 Task: Add a condition where "Channel Is not Messaging" in pending tickets.
Action: Mouse moved to (107, 378)
Screenshot: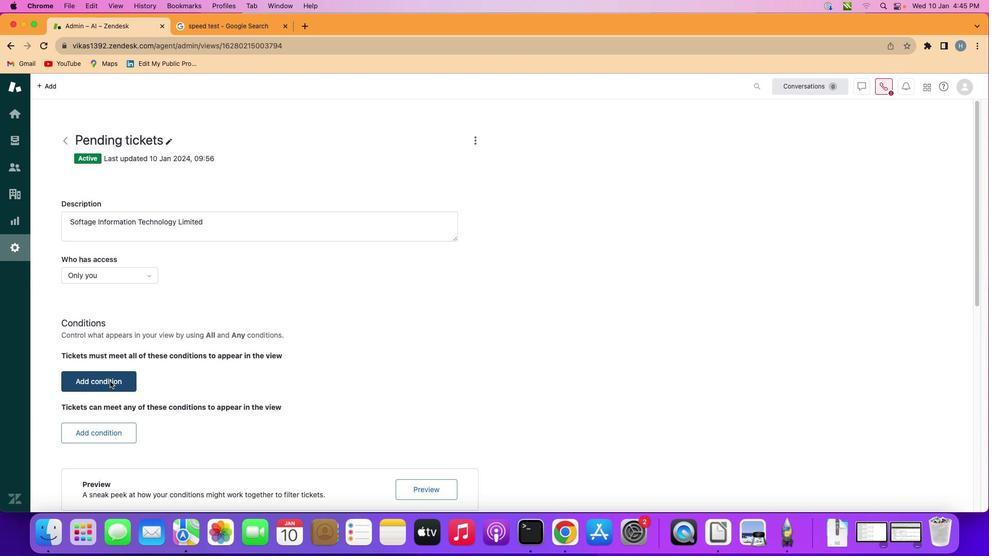 
Action: Mouse pressed left at (107, 378)
Screenshot: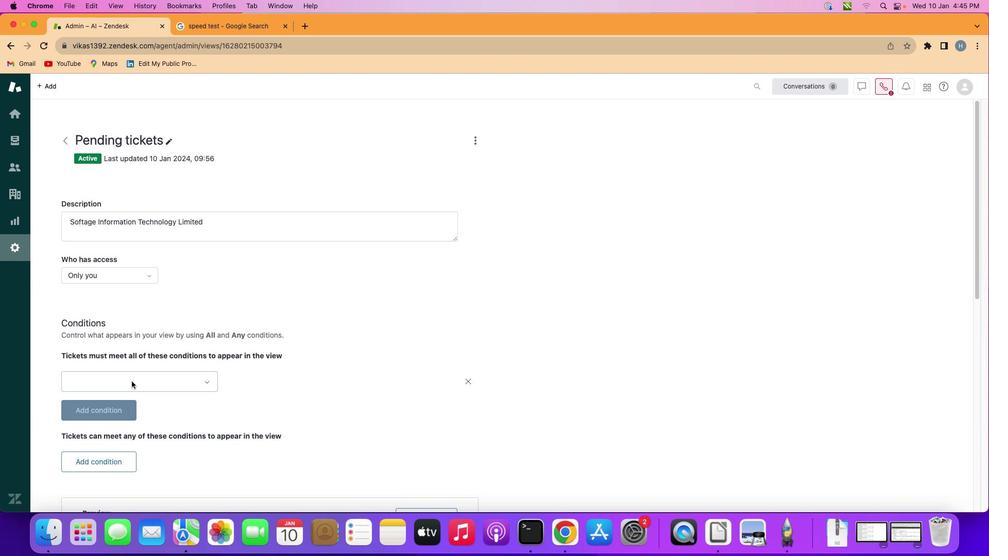 
Action: Mouse moved to (167, 378)
Screenshot: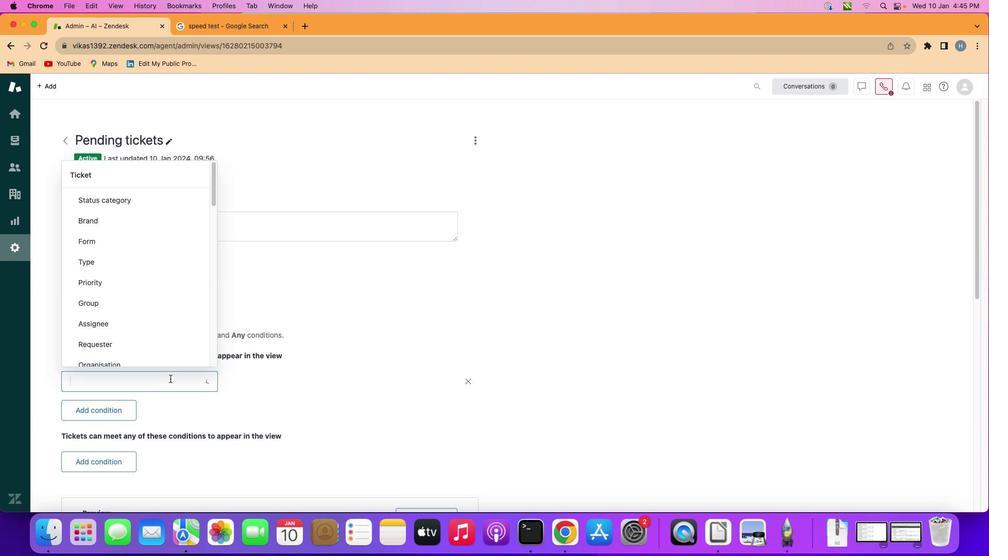 
Action: Mouse pressed left at (167, 378)
Screenshot: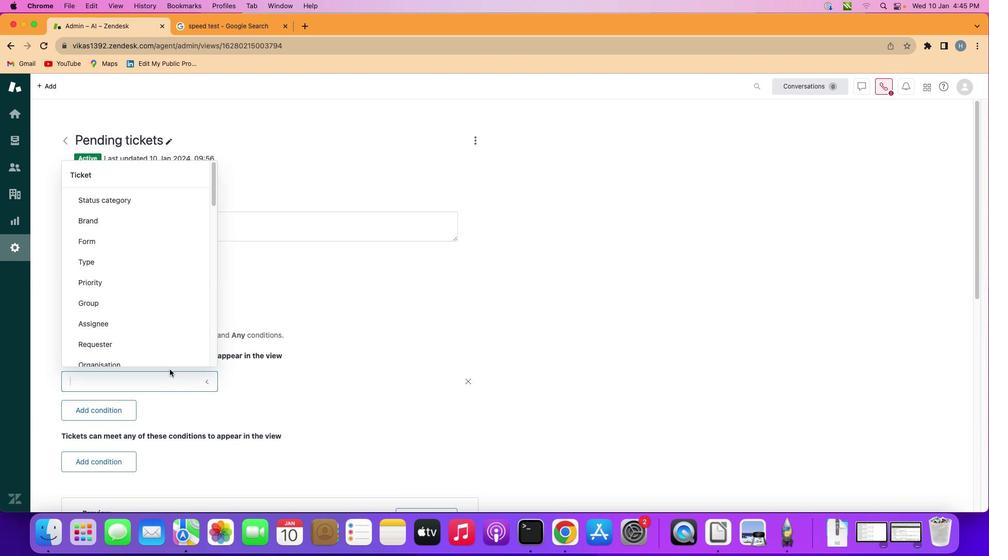 
Action: Mouse moved to (143, 282)
Screenshot: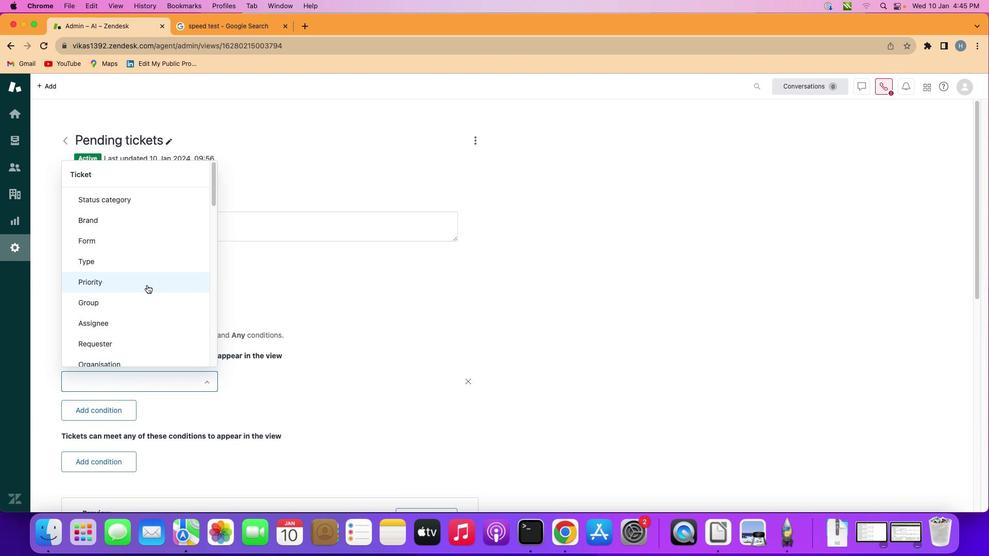 
Action: Mouse scrolled (143, 282) with delta (-2, -3)
Screenshot: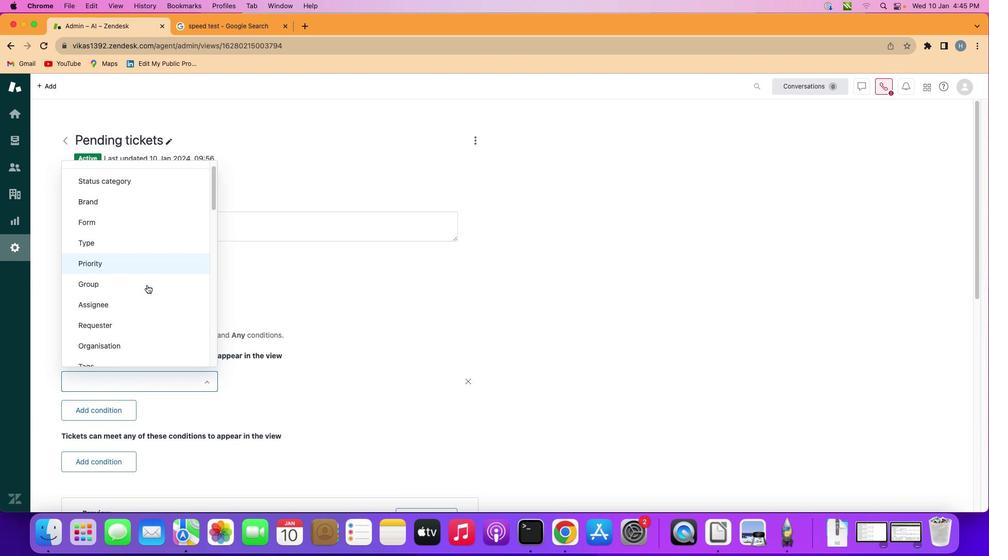
Action: Mouse scrolled (143, 282) with delta (-2, -3)
Screenshot: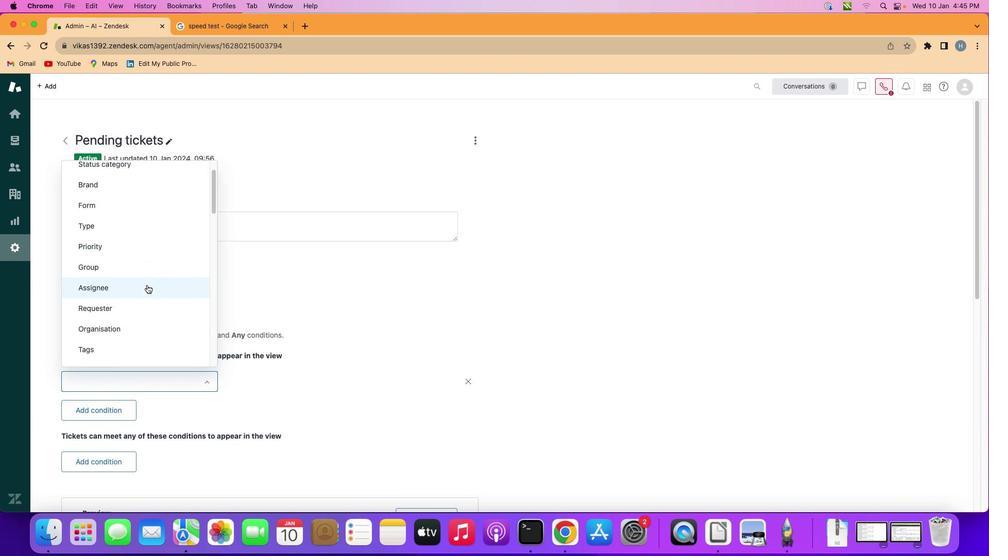 
Action: Mouse scrolled (143, 282) with delta (-2, -3)
Screenshot: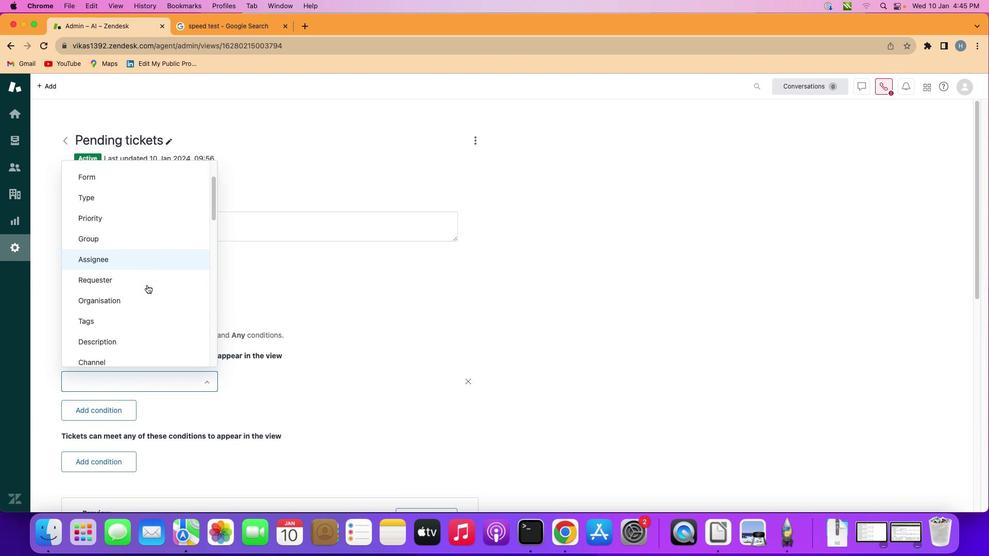 
Action: Mouse scrolled (143, 282) with delta (-2, -3)
Screenshot: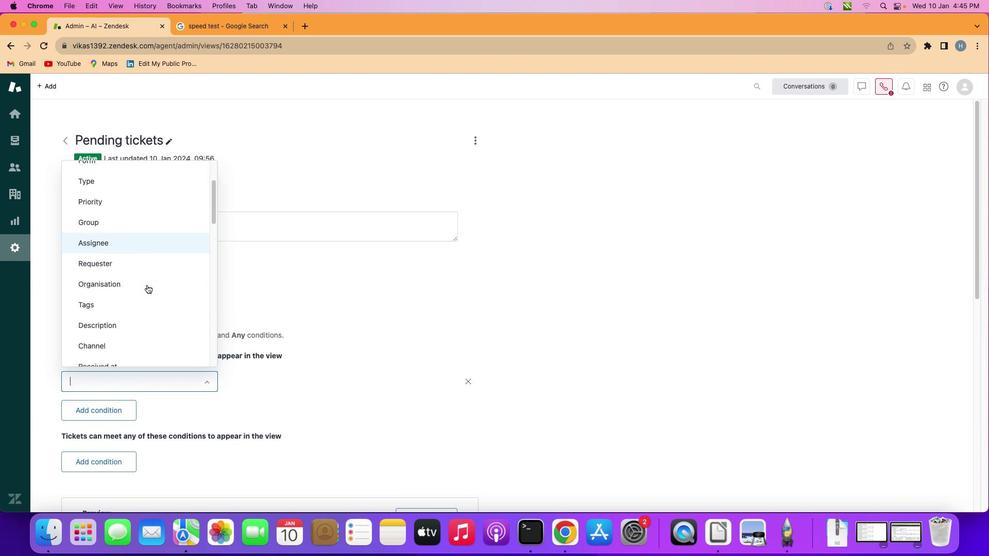 
Action: Mouse moved to (143, 281)
Screenshot: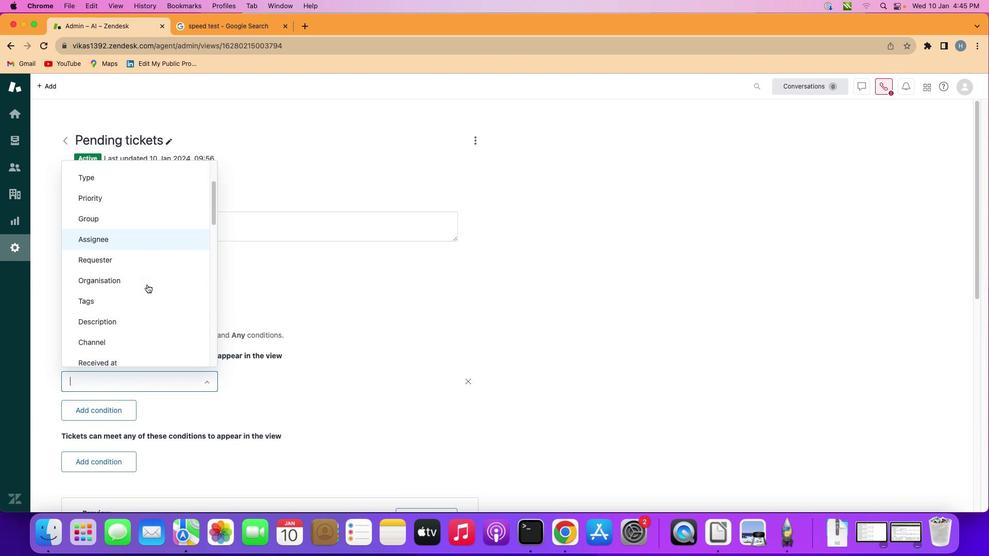 
Action: Mouse scrolled (143, 281) with delta (-2, -3)
Screenshot: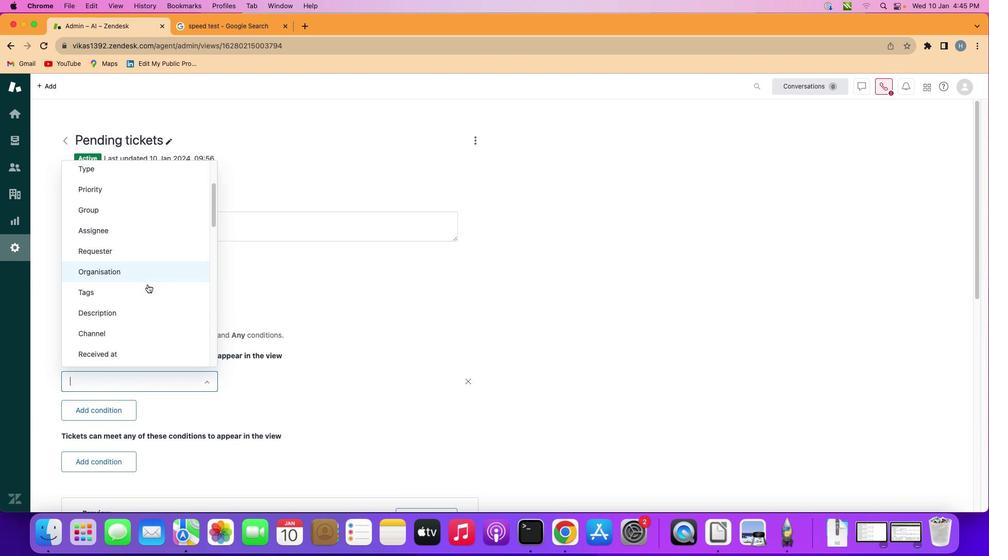 
Action: Mouse moved to (146, 327)
Screenshot: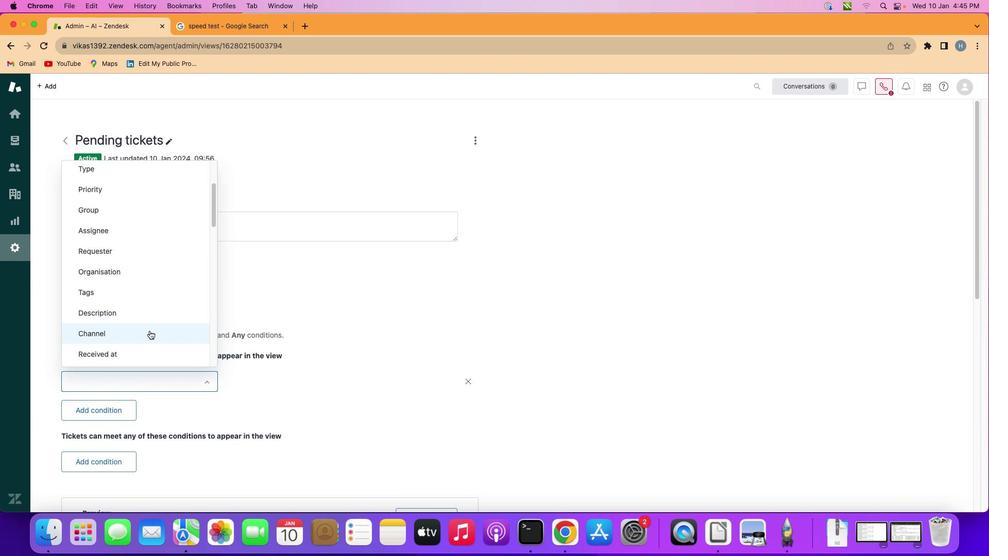 
Action: Mouse pressed left at (146, 327)
Screenshot: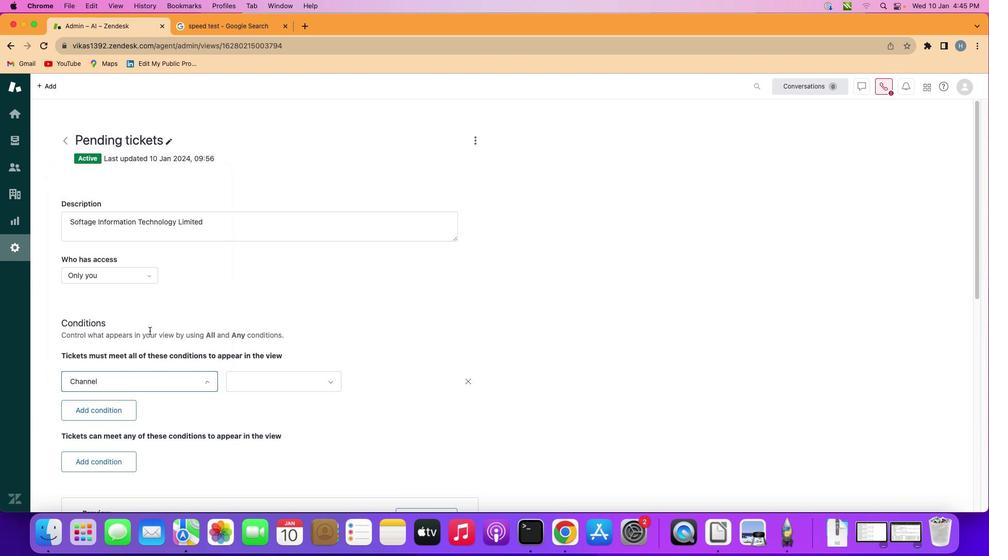 
Action: Mouse moved to (280, 375)
Screenshot: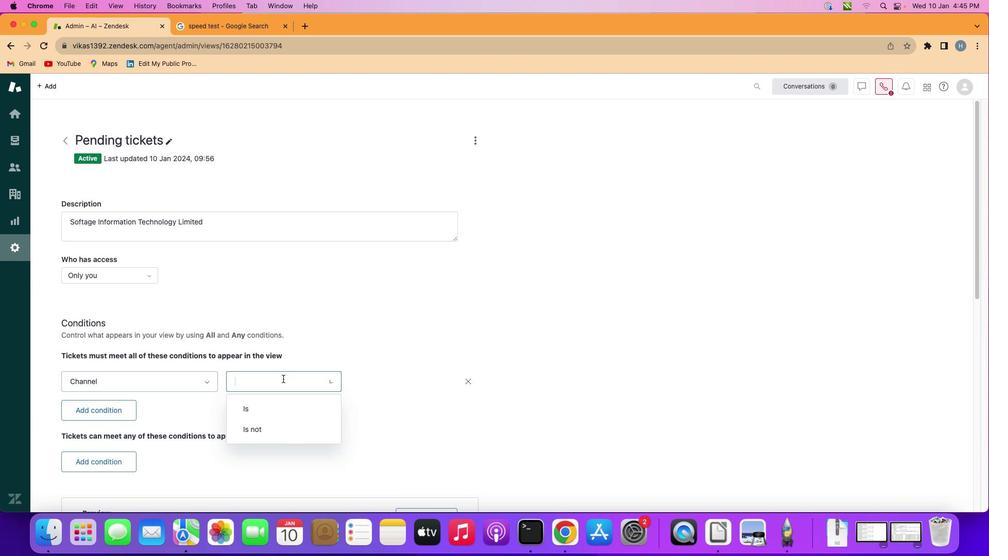
Action: Mouse pressed left at (280, 375)
Screenshot: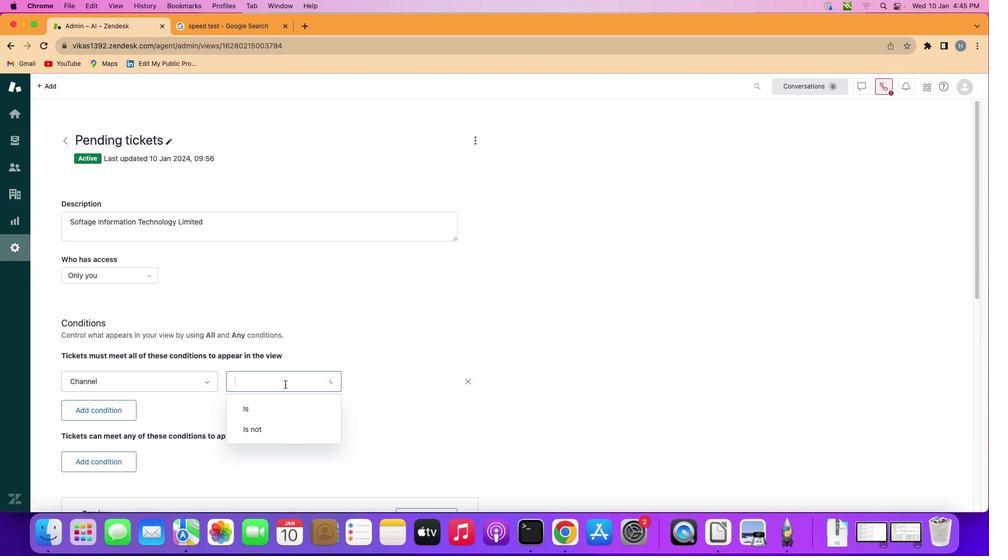 
Action: Mouse moved to (284, 416)
Screenshot: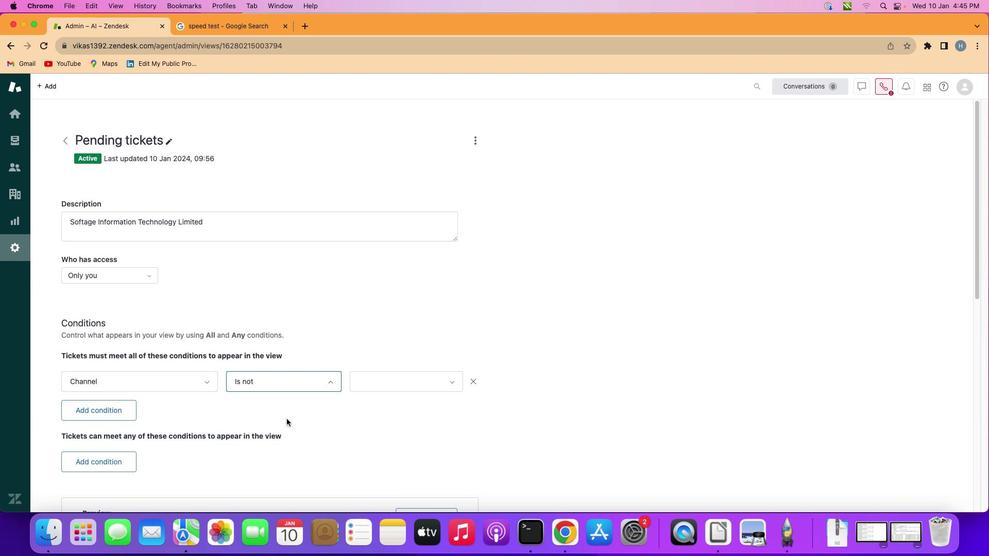 
Action: Mouse pressed left at (284, 416)
Screenshot: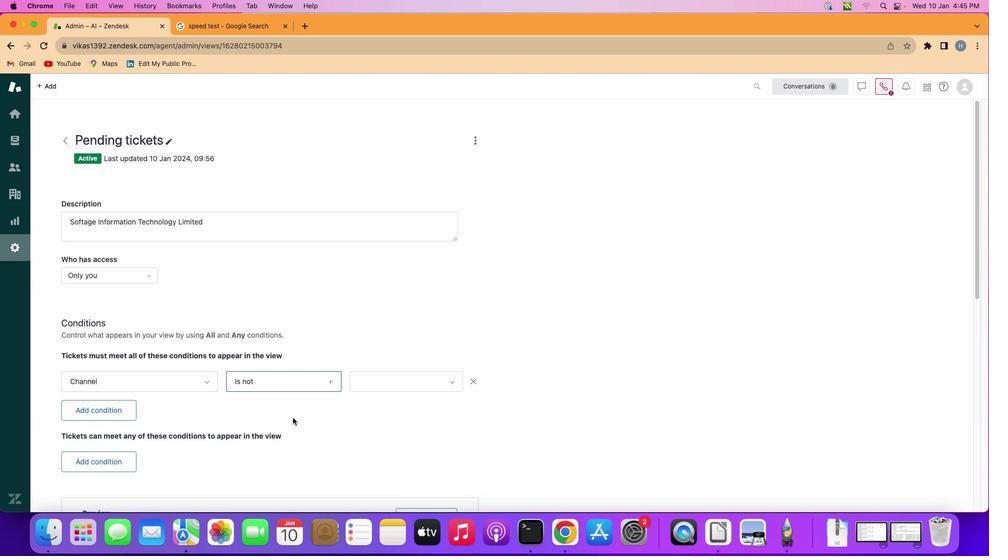 
Action: Mouse moved to (411, 370)
Screenshot: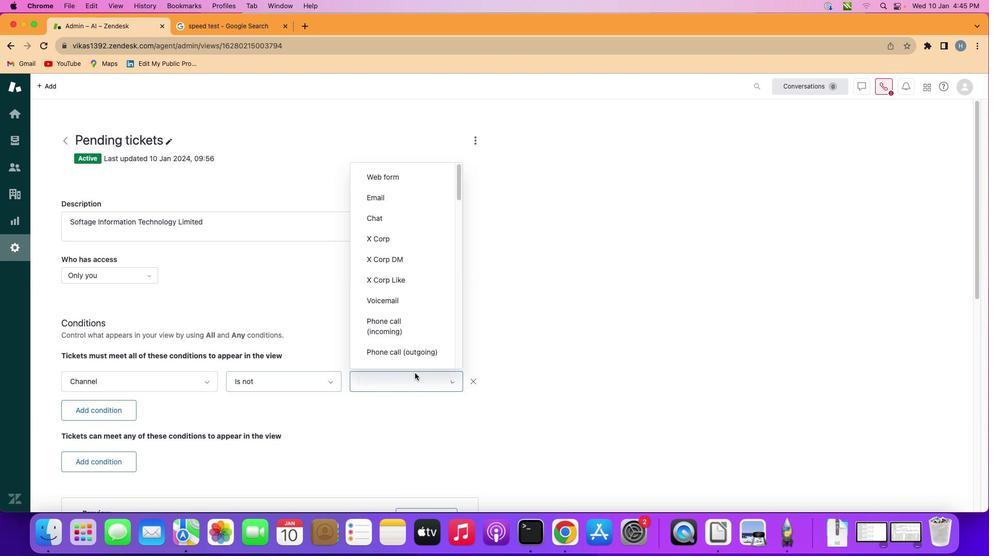 
Action: Mouse pressed left at (411, 370)
Screenshot: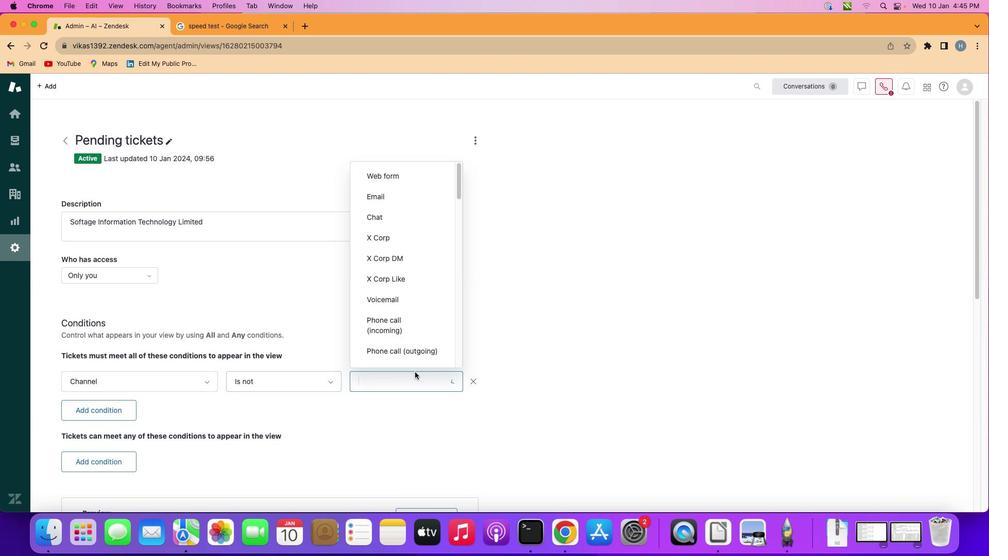 
Action: Mouse moved to (414, 264)
Screenshot: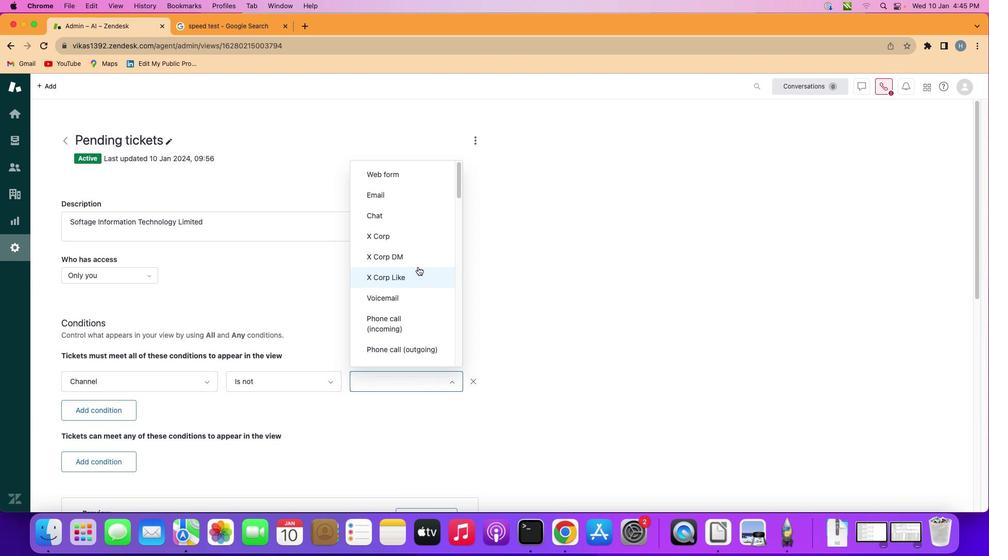 
Action: Mouse scrolled (414, 264) with delta (-2, -3)
Screenshot: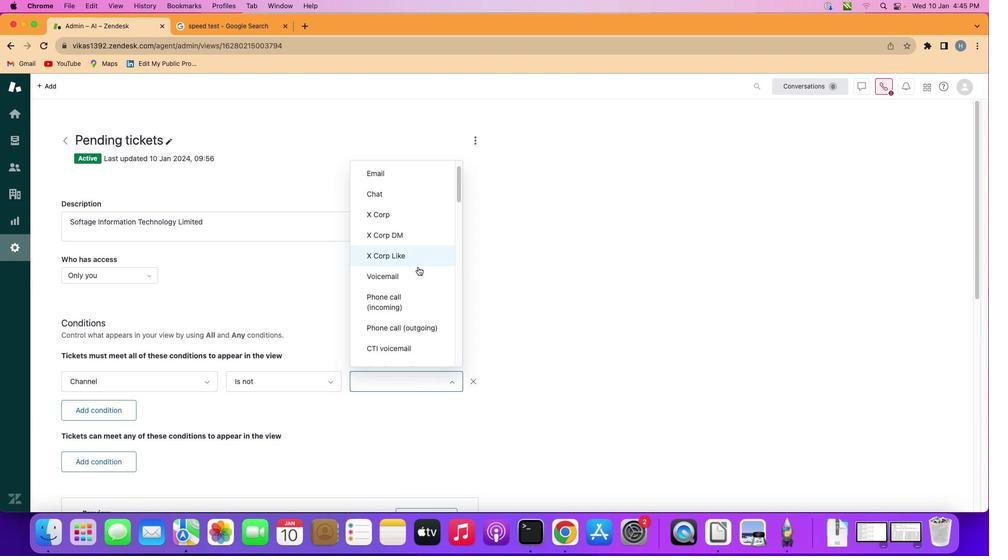 
Action: Mouse scrolled (414, 264) with delta (-2, -3)
Screenshot: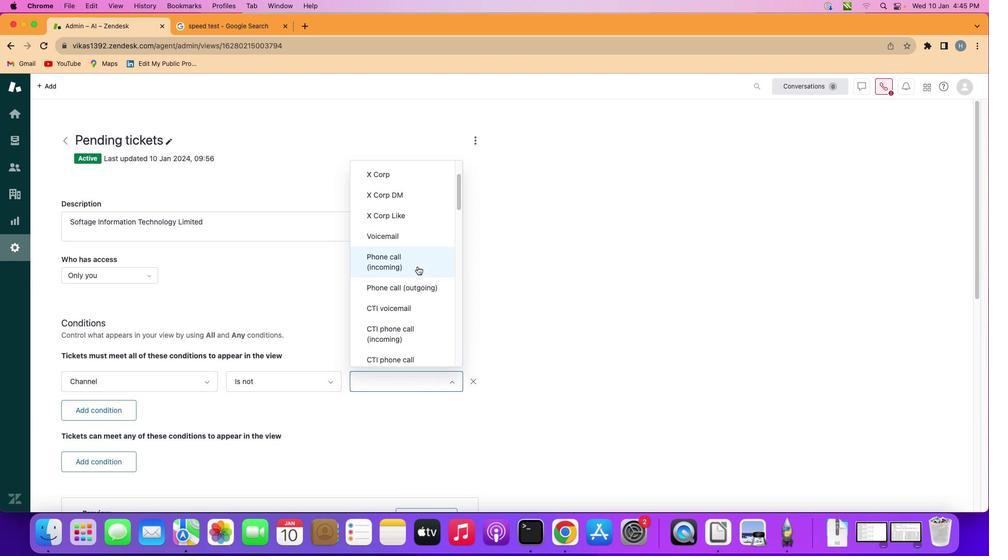 
Action: Mouse scrolled (414, 264) with delta (-2, -3)
Screenshot: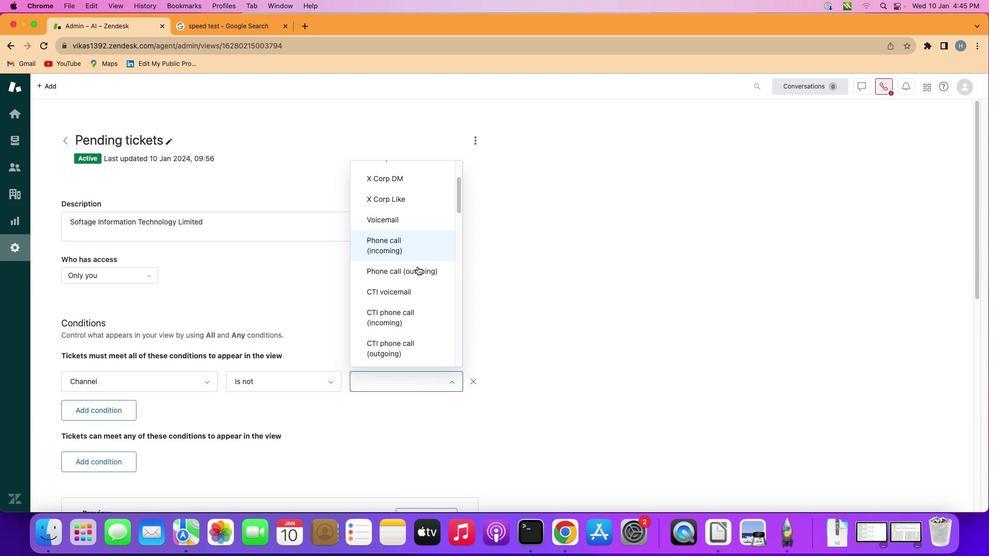 
Action: Mouse scrolled (414, 264) with delta (-2, -3)
Screenshot: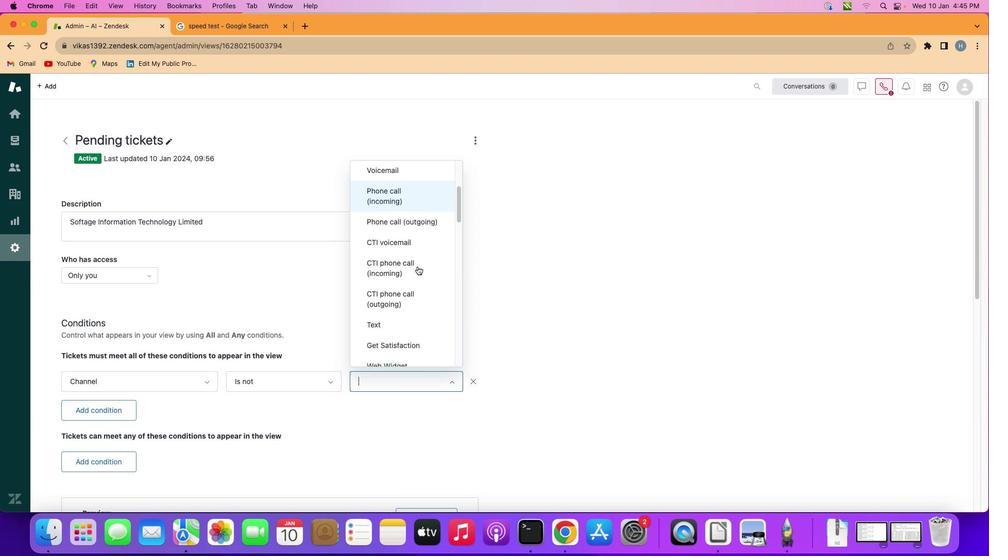 
Action: Mouse moved to (414, 263)
Screenshot: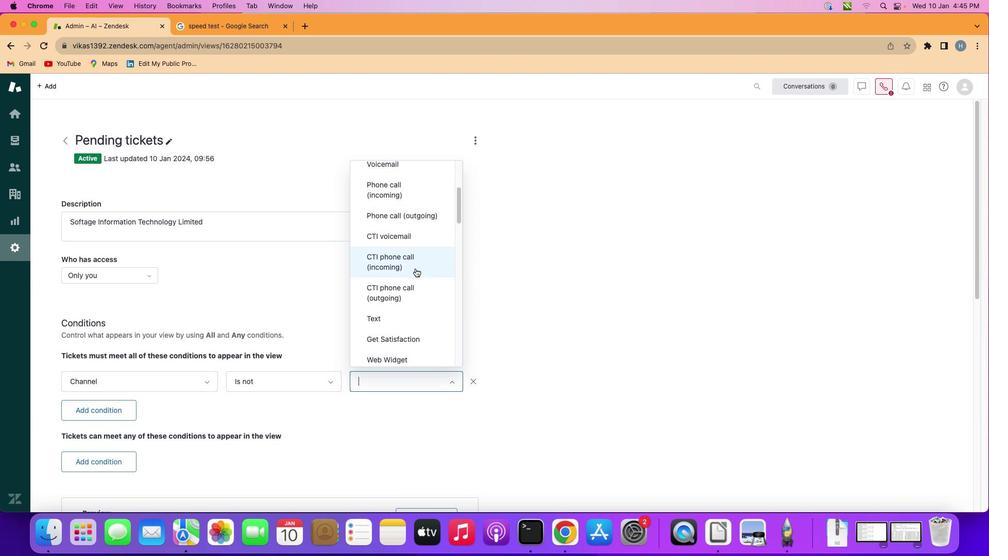 
Action: Mouse scrolled (414, 263) with delta (-2, -3)
Screenshot: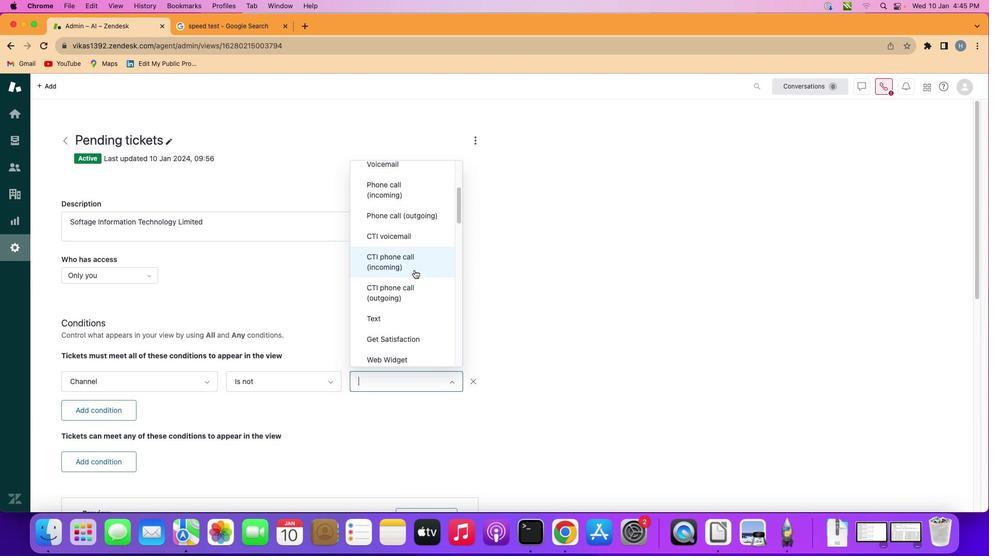 
Action: Mouse moved to (411, 268)
Screenshot: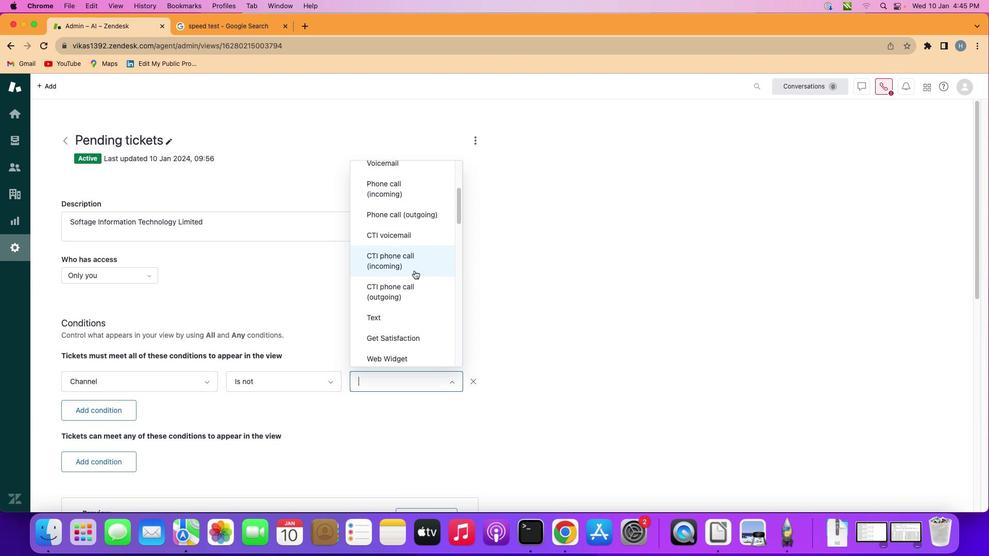 
Action: Mouse scrolled (411, 268) with delta (-2, -3)
Screenshot: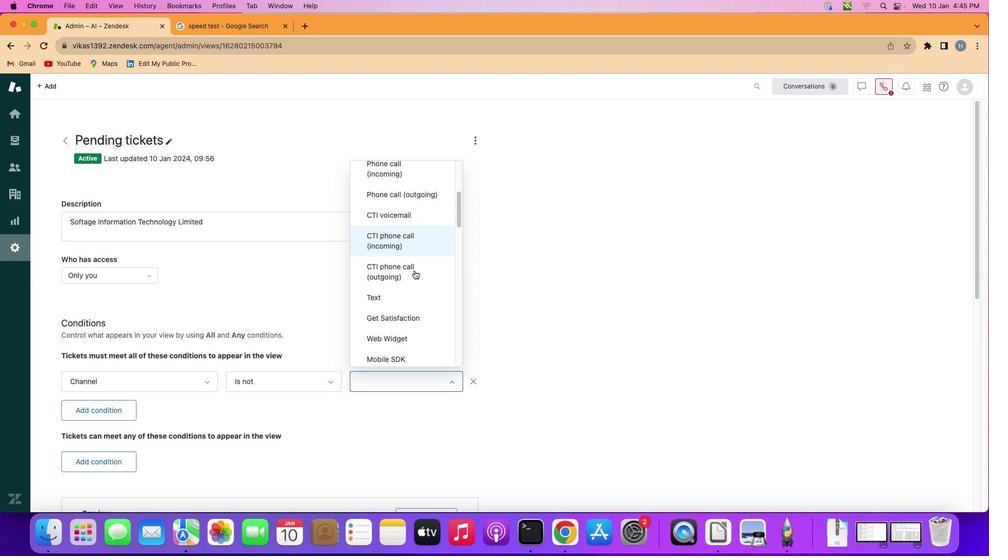 
Action: Mouse scrolled (411, 268) with delta (-2, -3)
Screenshot: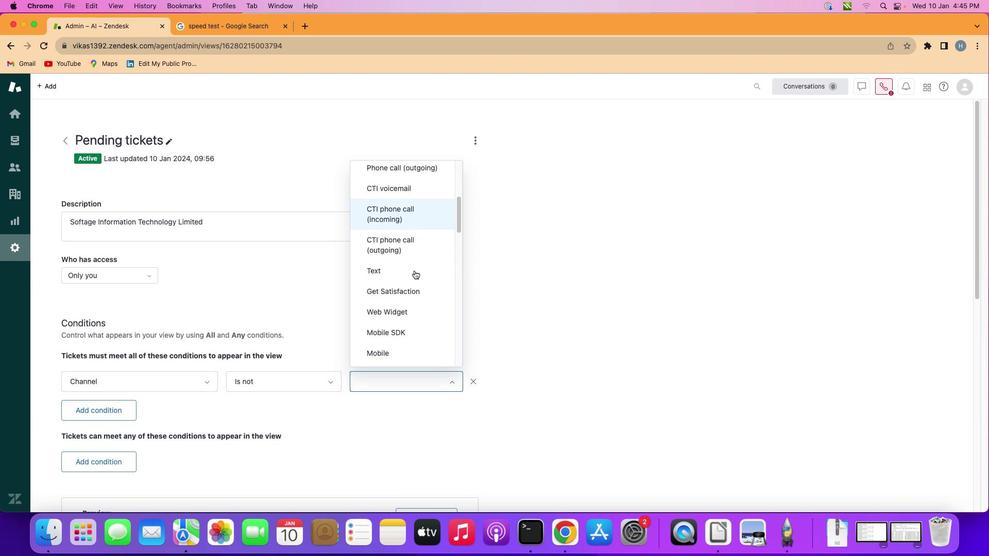 
Action: Mouse scrolled (411, 268) with delta (-2, -3)
Screenshot: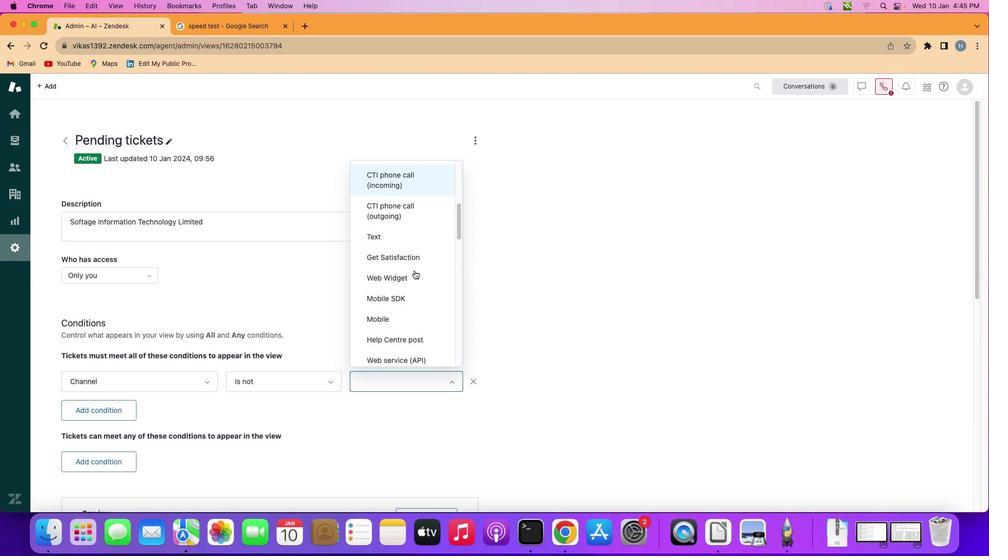 
Action: Mouse scrolled (411, 268) with delta (-2, -3)
Screenshot: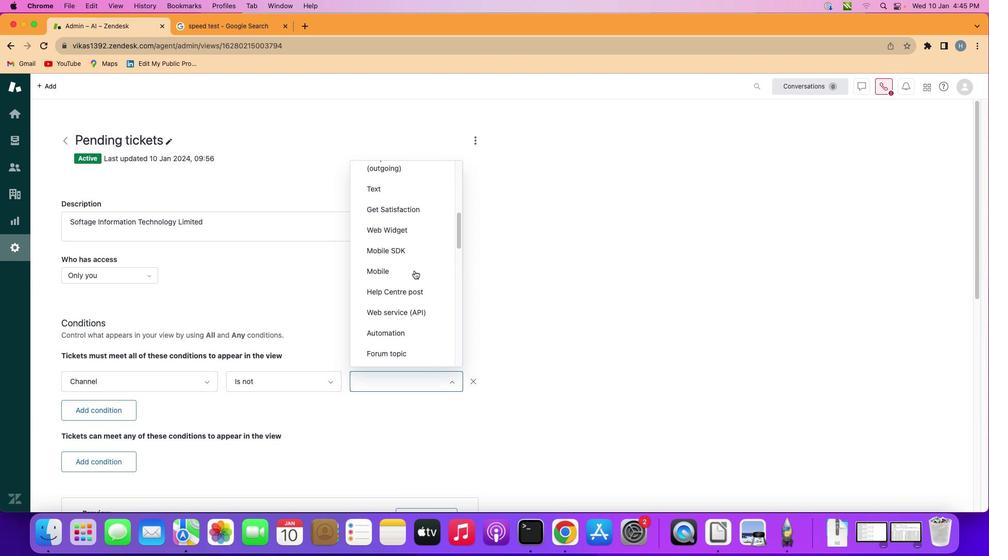 
Action: Mouse scrolled (411, 268) with delta (-2, -3)
Screenshot: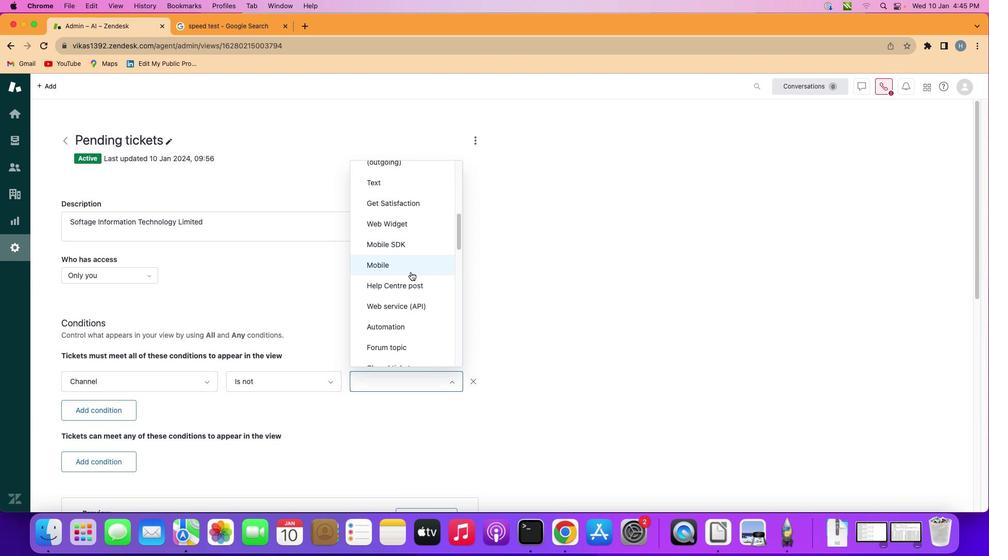 
Action: Mouse moved to (406, 272)
Screenshot: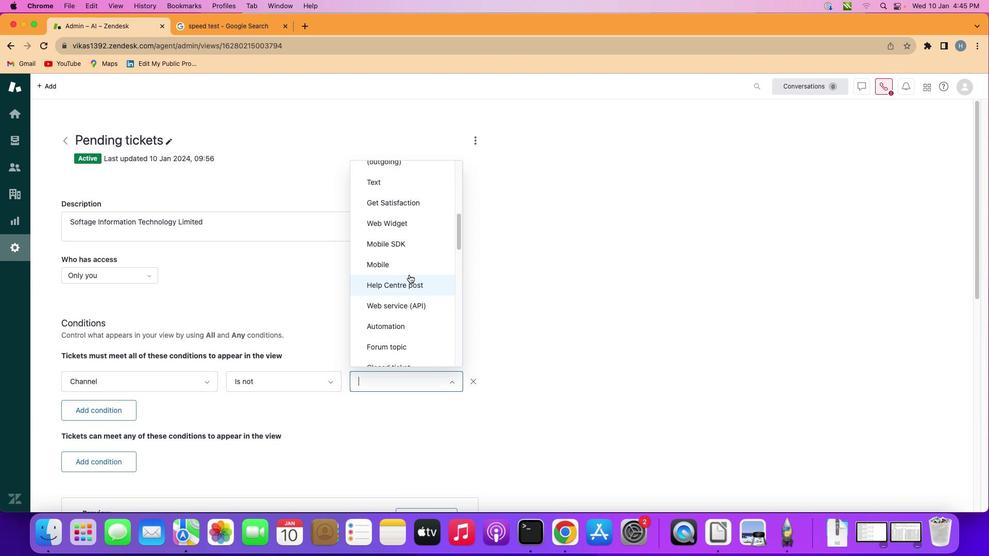 
Action: Mouse scrolled (406, 272) with delta (-2, -3)
Screenshot: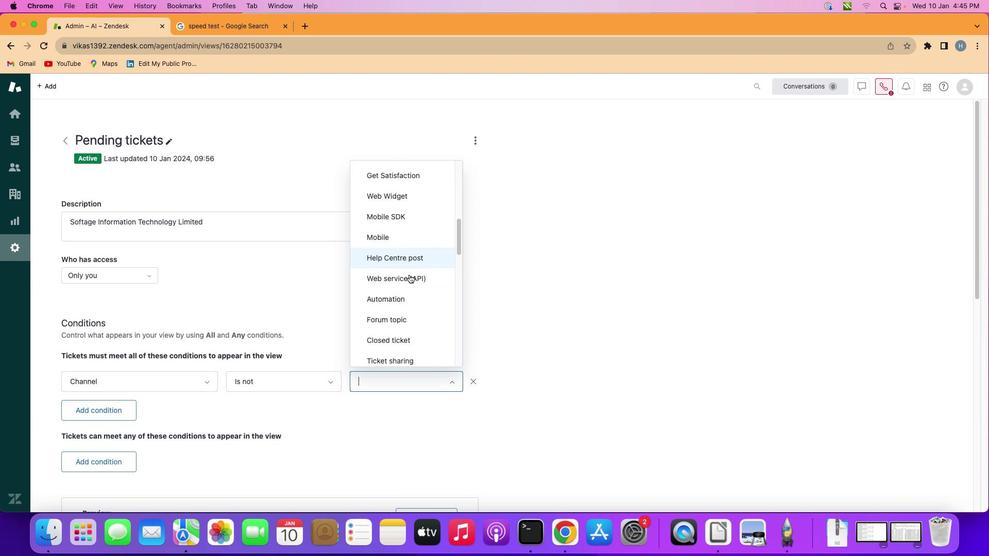 
Action: Mouse scrolled (406, 272) with delta (-2, -3)
Screenshot: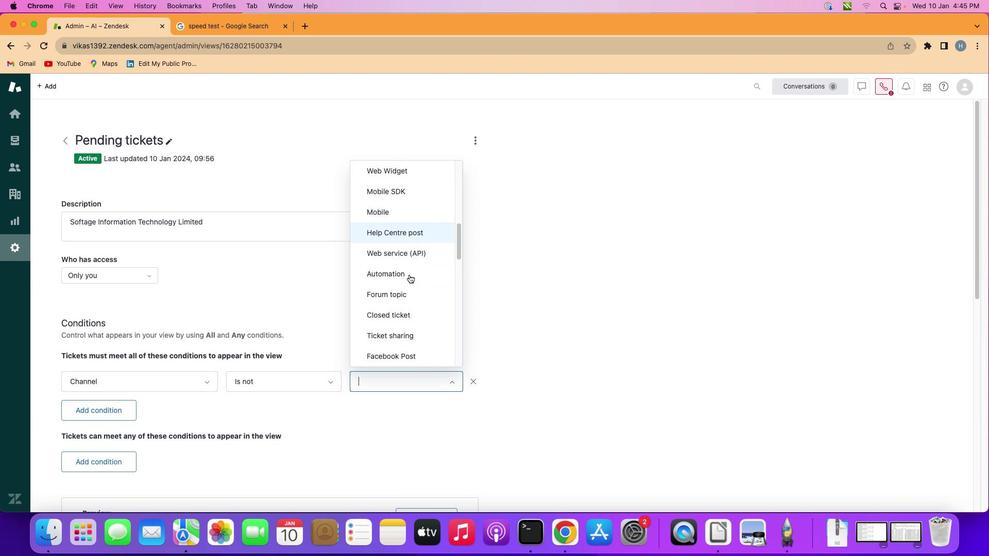 
Action: Mouse scrolled (406, 272) with delta (-2, -3)
Screenshot: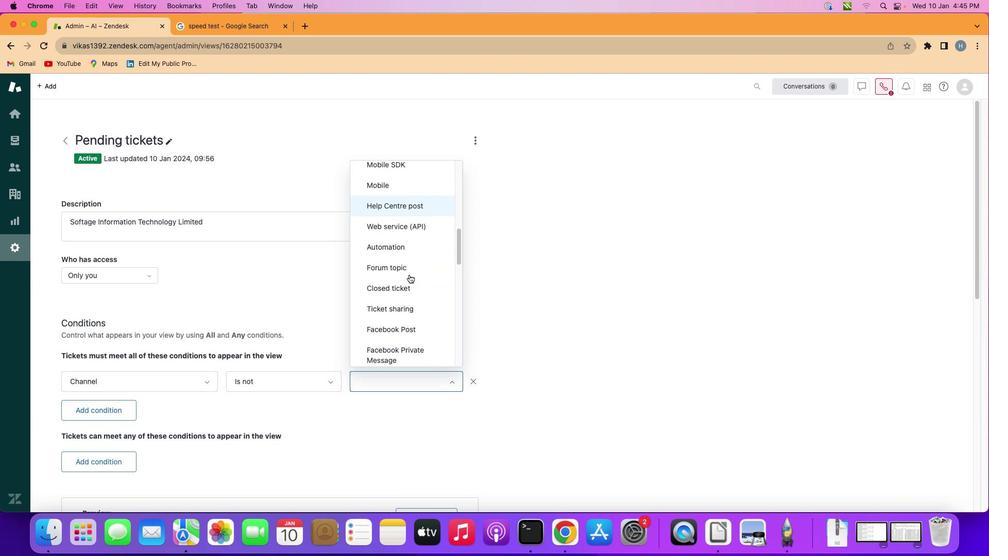 
Action: Mouse scrolled (406, 272) with delta (-2, -3)
Screenshot: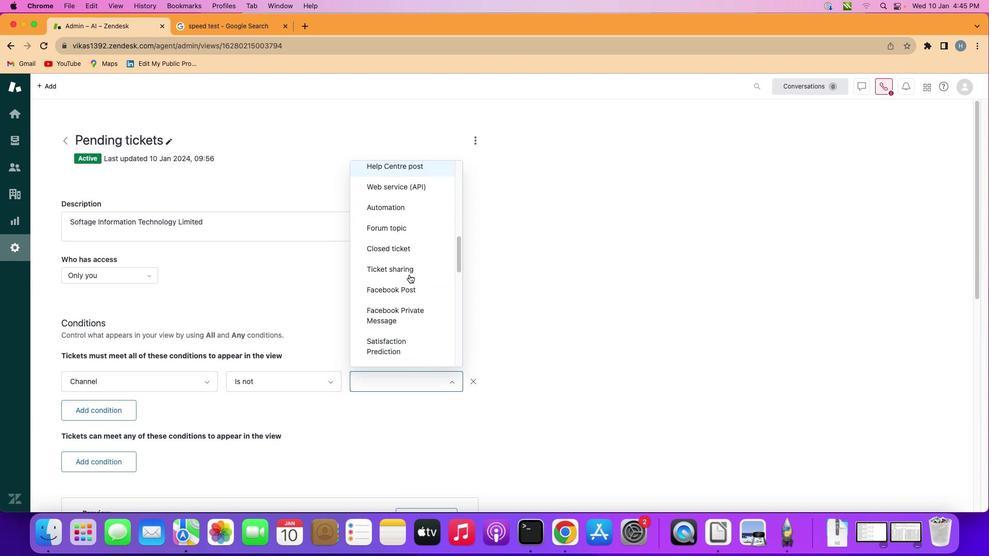 
Action: Mouse scrolled (406, 272) with delta (-2, -3)
Screenshot: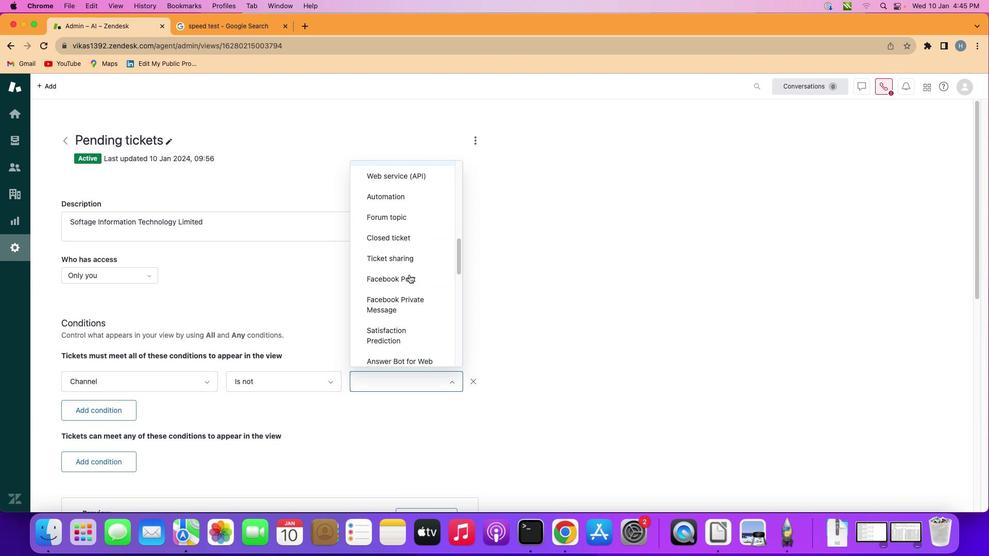 
Action: Mouse scrolled (406, 272) with delta (-2, -3)
Screenshot: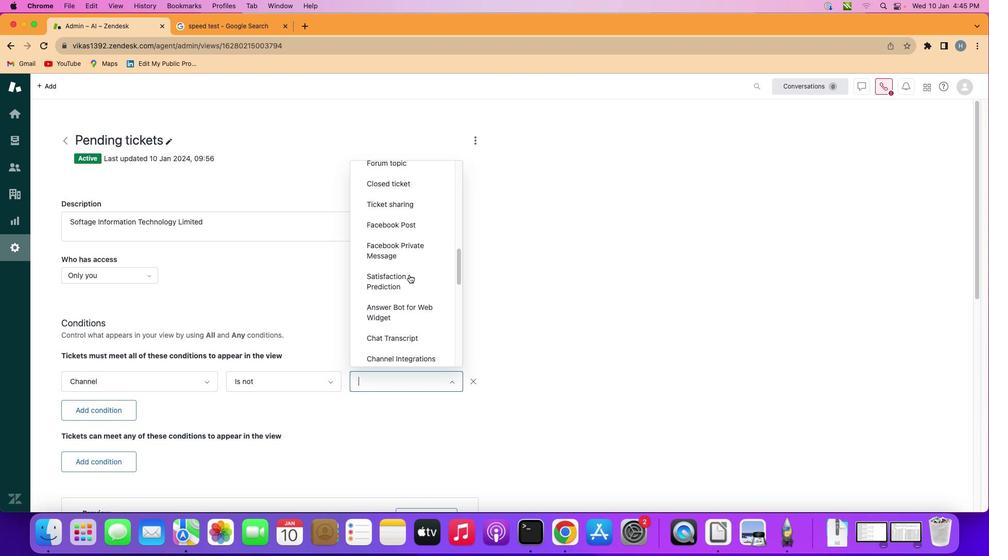 
Action: Mouse scrolled (406, 272) with delta (-2, -3)
Screenshot: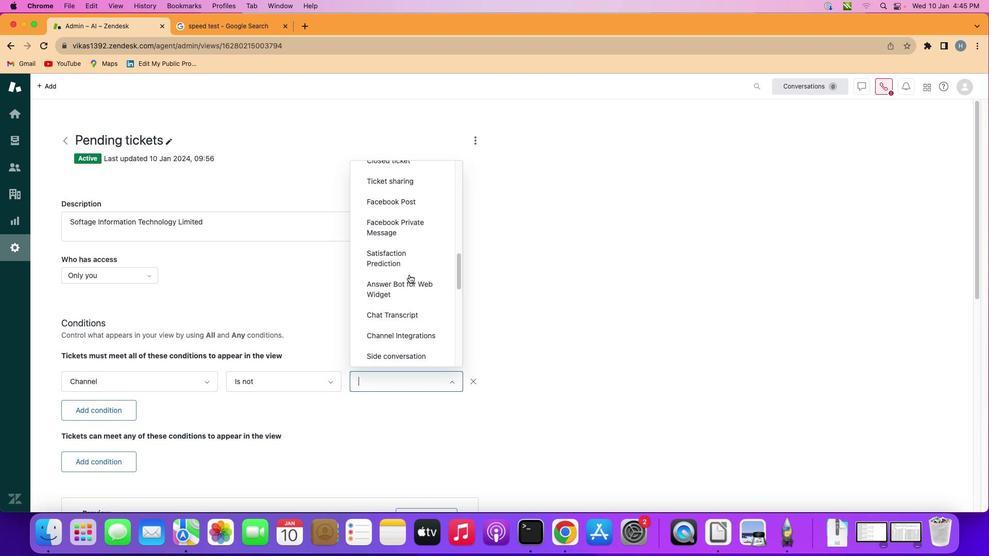 
Action: Mouse scrolled (406, 272) with delta (-2, -3)
Screenshot: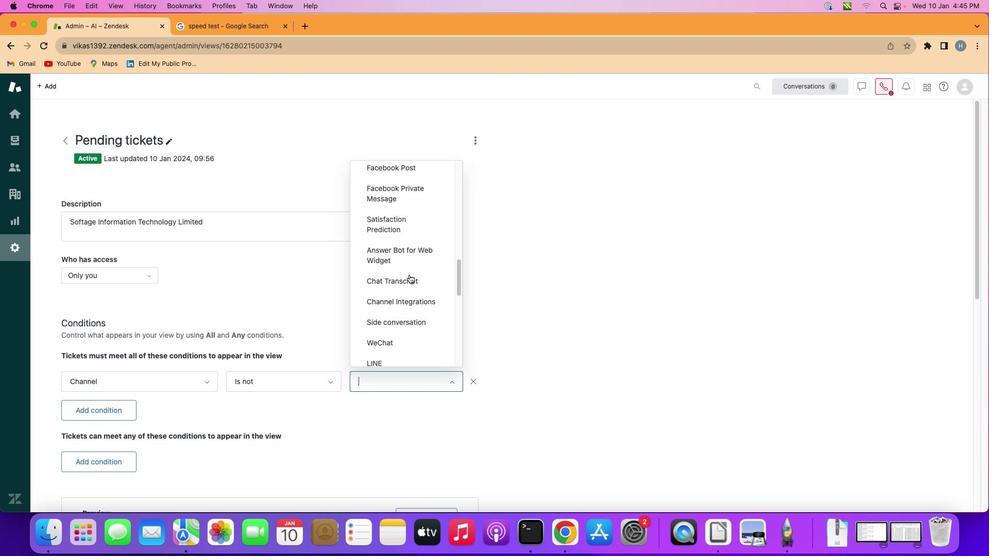 
Action: Mouse scrolled (406, 272) with delta (-2, -3)
Screenshot: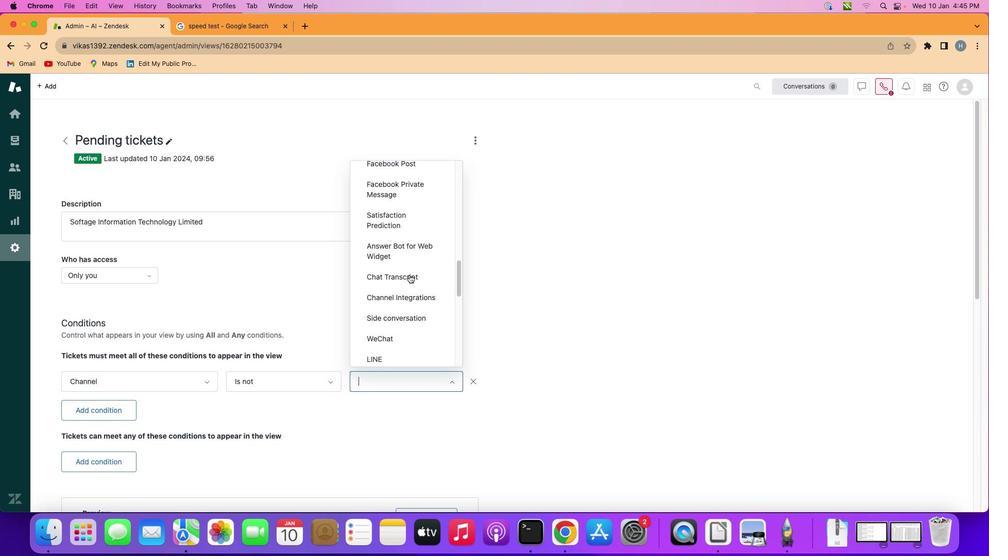 
Action: Mouse scrolled (406, 272) with delta (-2, -3)
Screenshot: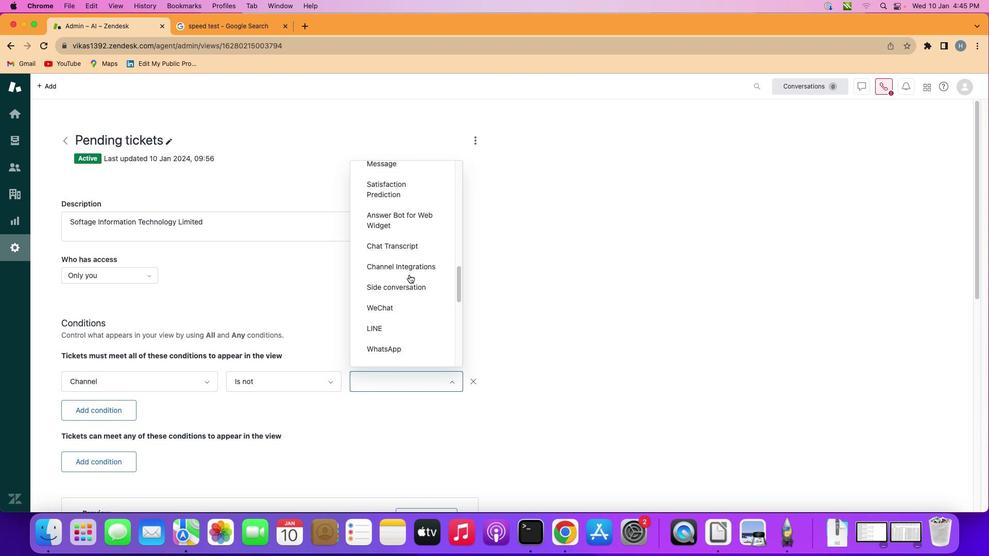 
Action: Mouse scrolled (406, 272) with delta (-2, -3)
Screenshot: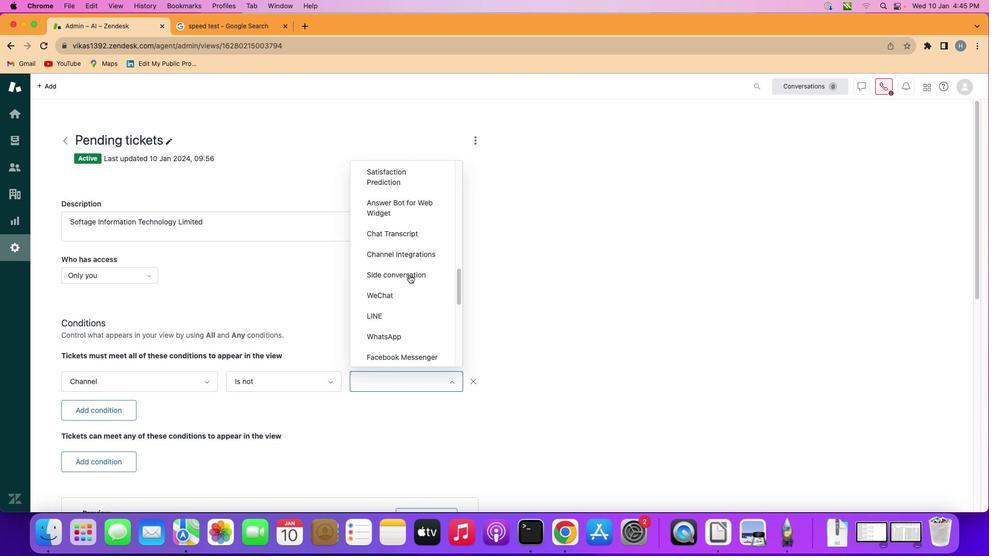 
Action: Mouse scrolled (406, 272) with delta (-2, -3)
Screenshot: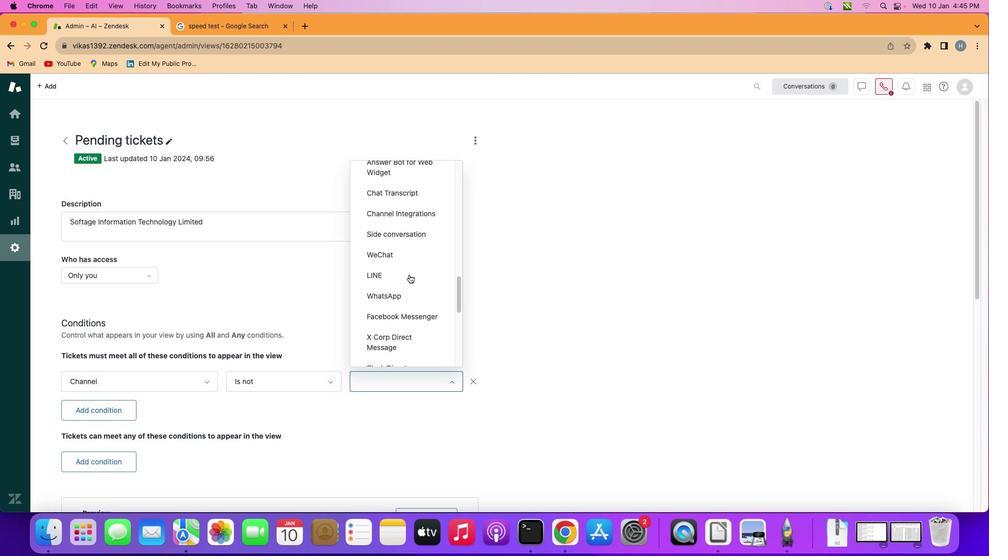 
Action: Mouse scrolled (406, 272) with delta (-2, -3)
Screenshot: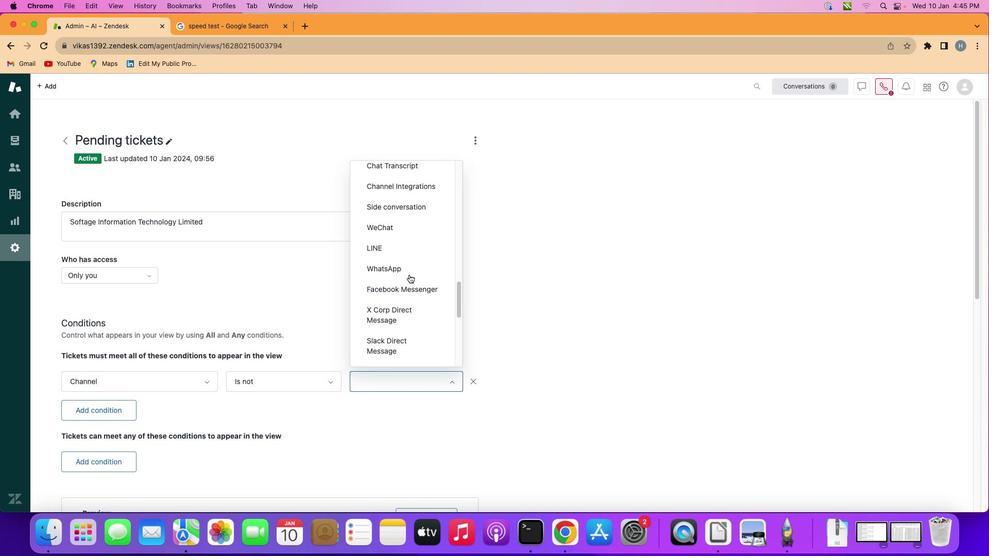 
Action: Mouse scrolled (406, 272) with delta (-2, -3)
Screenshot: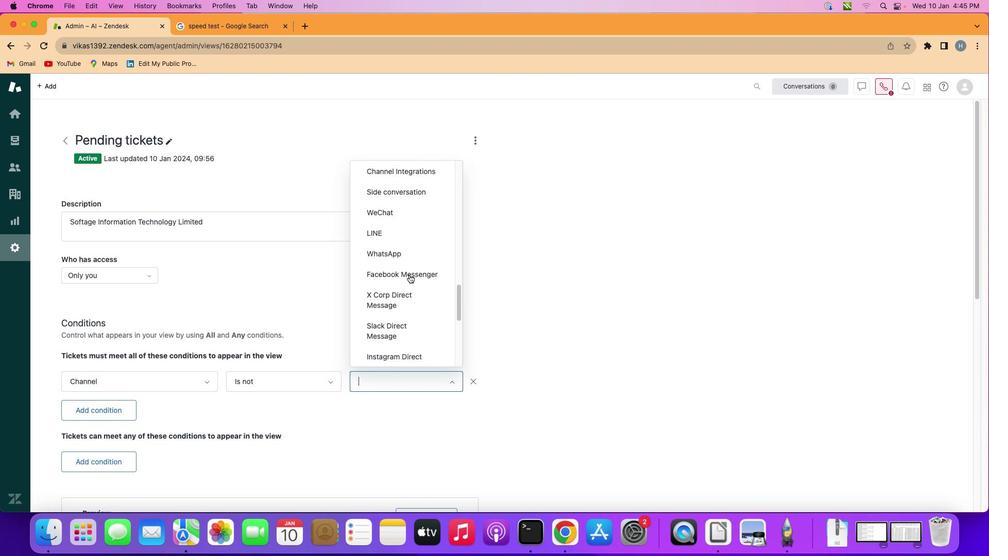 
Action: Mouse scrolled (406, 272) with delta (-2, -3)
Screenshot: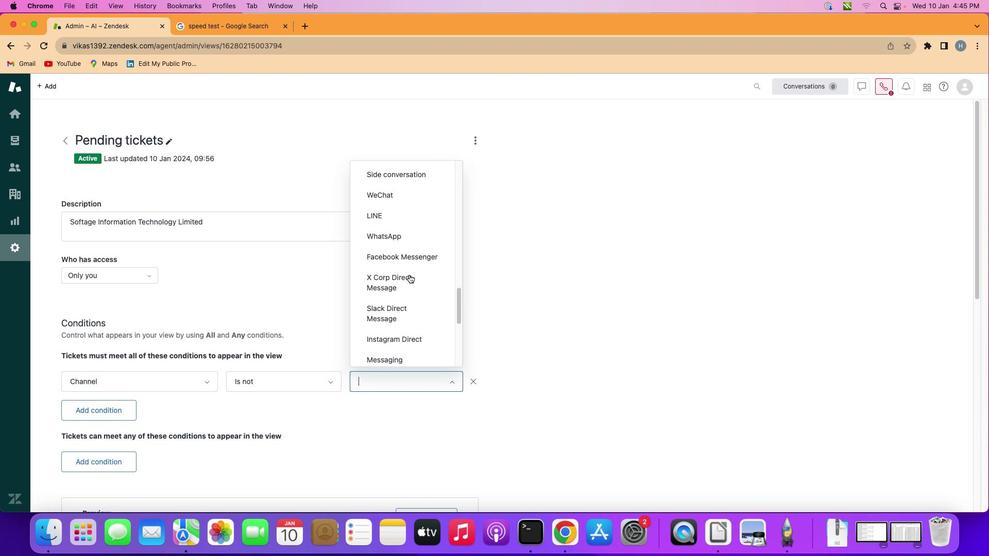 
Action: Mouse scrolled (406, 272) with delta (-2, -3)
Screenshot: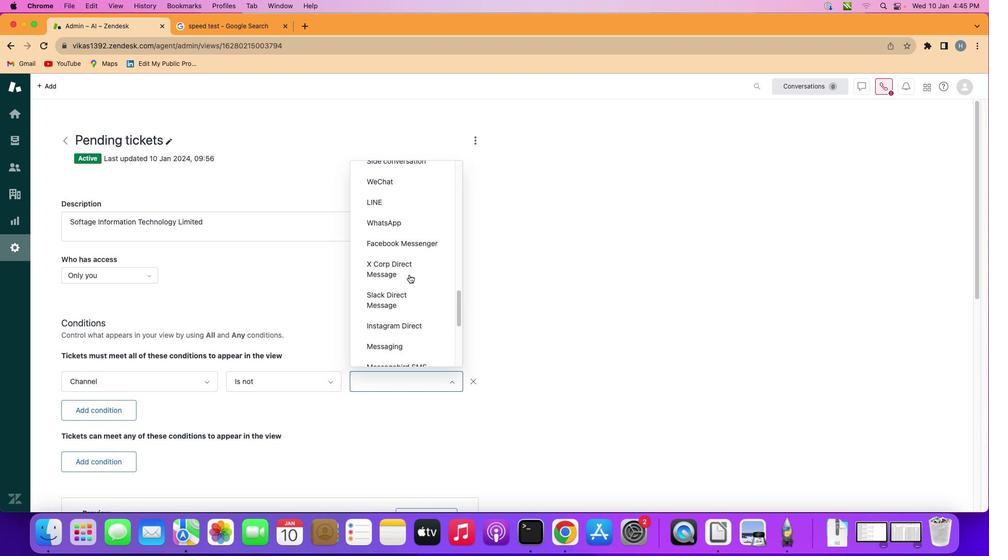 
Action: Mouse scrolled (406, 272) with delta (-2, -3)
Screenshot: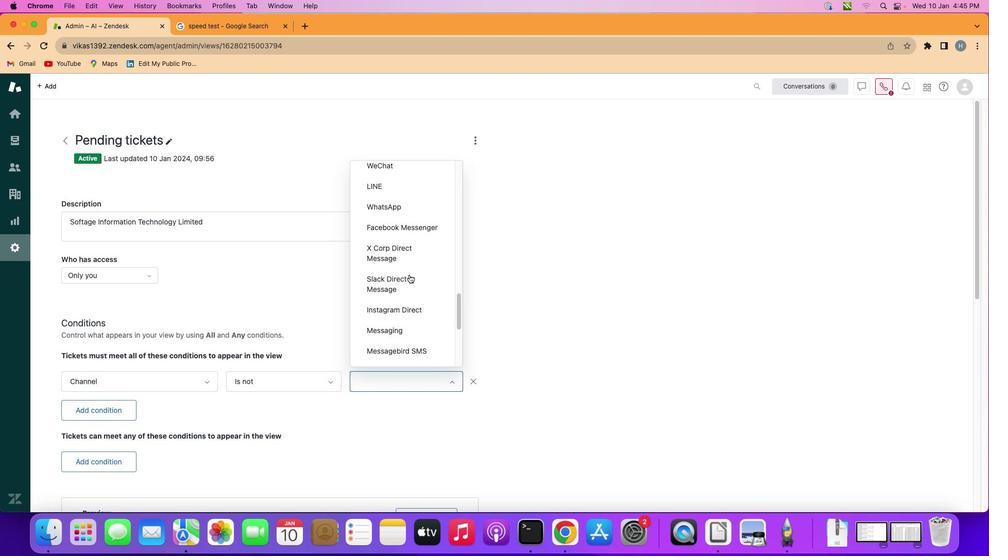 
Action: Mouse scrolled (406, 272) with delta (-2, -3)
Screenshot: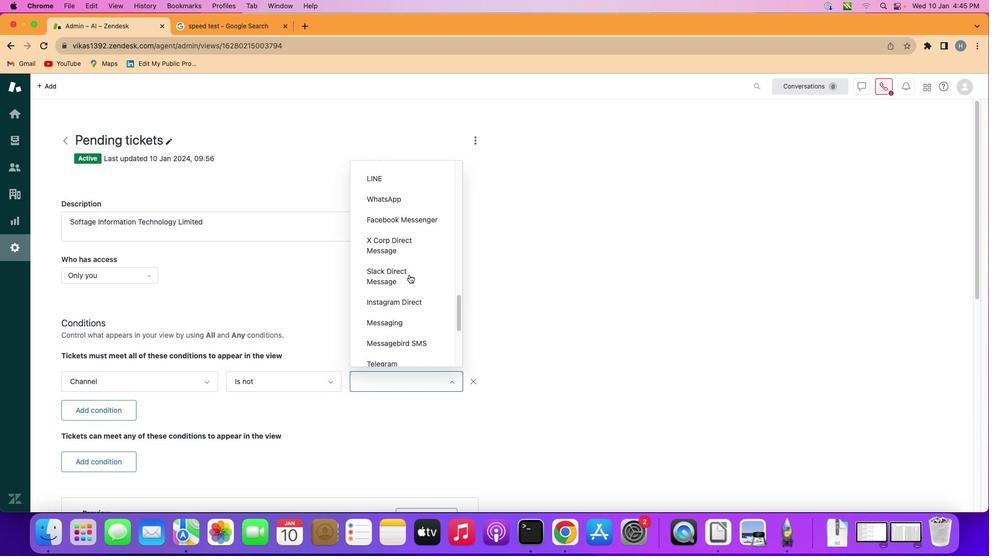 
Action: Mouse scrolled (406, 272) with delta (-2, -3)
Screenshot: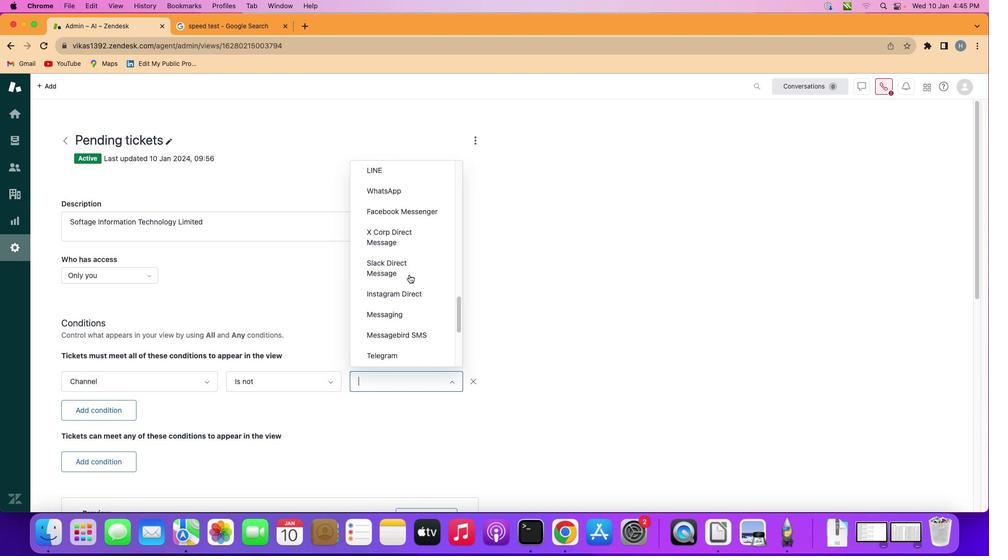 
Action: Mouse scrolled (406, 272) with delta (-2, -3)
Screenshot: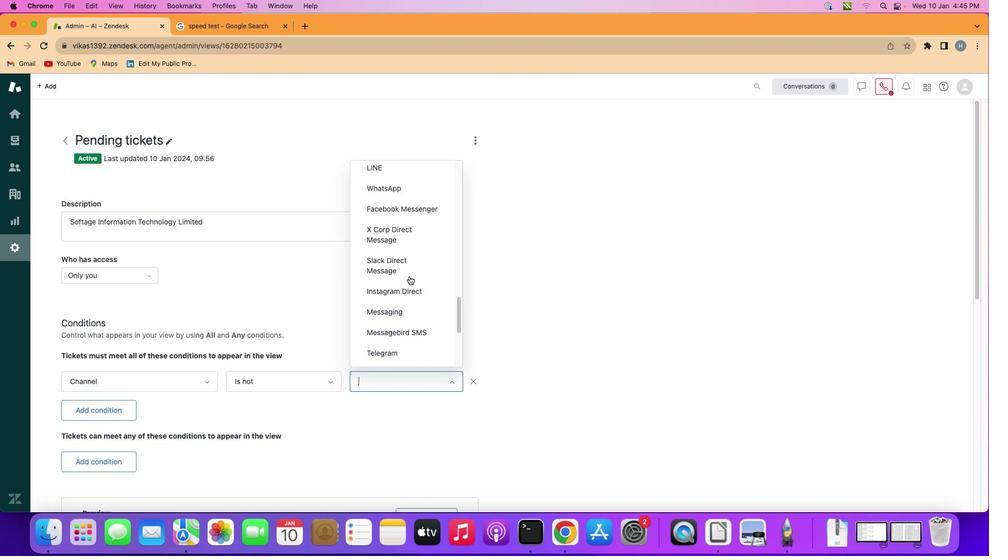 
Action: Mouse moved to (397, 311)
Screenshot: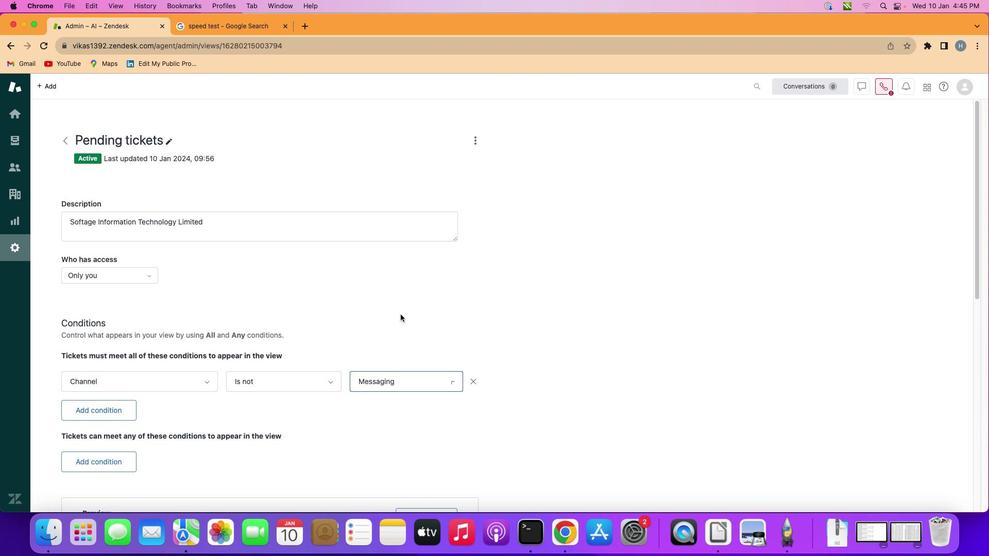 
Action: Mouse pressed left at (397, 311)
Screenshot: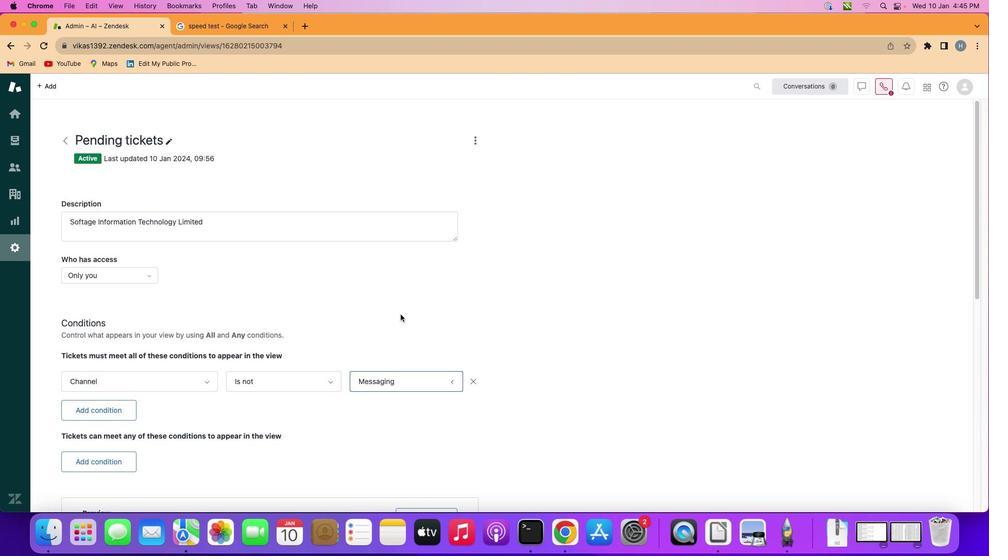 
Action: Mouse moved to (399, 310)
Screenshot: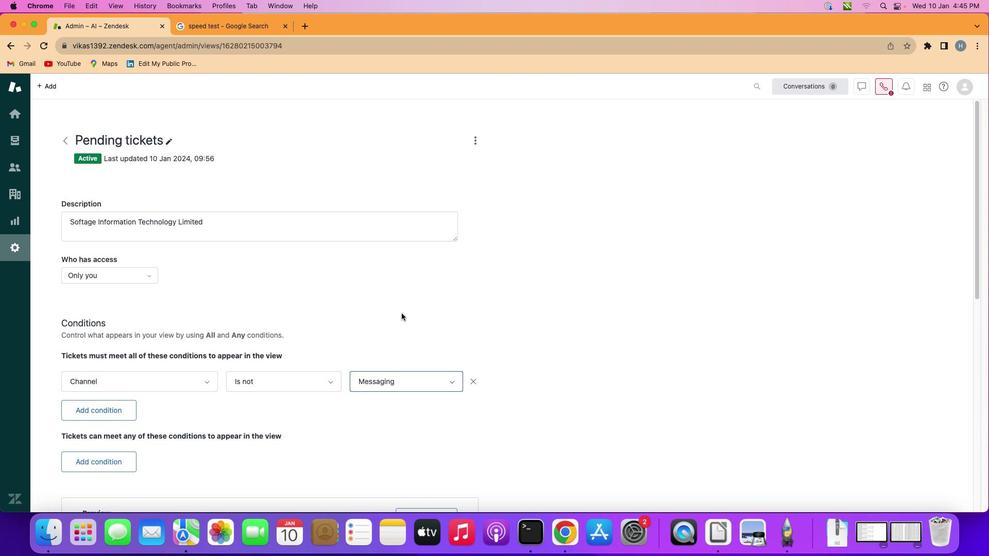 
